 Task: Add a field from the Popular template Effort Level a blank project AgileInsight
Action: Mouse moved to (46, 290)
Screenshot: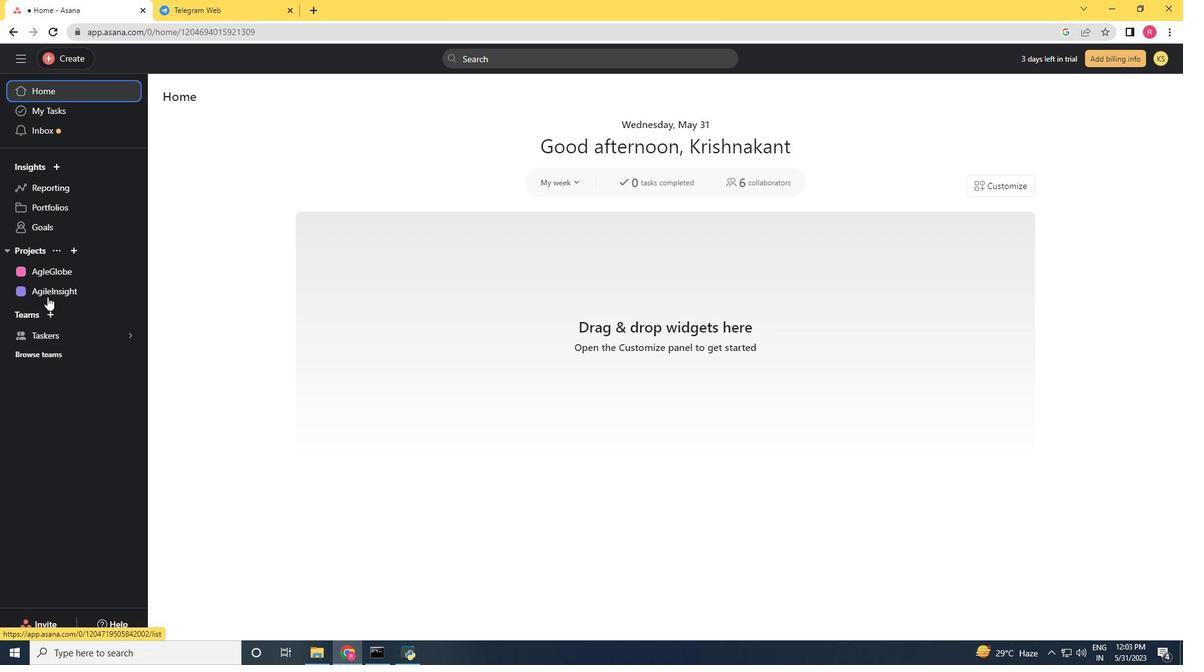 
Action: Mouse pressed left at (46, 290)
Screenshot: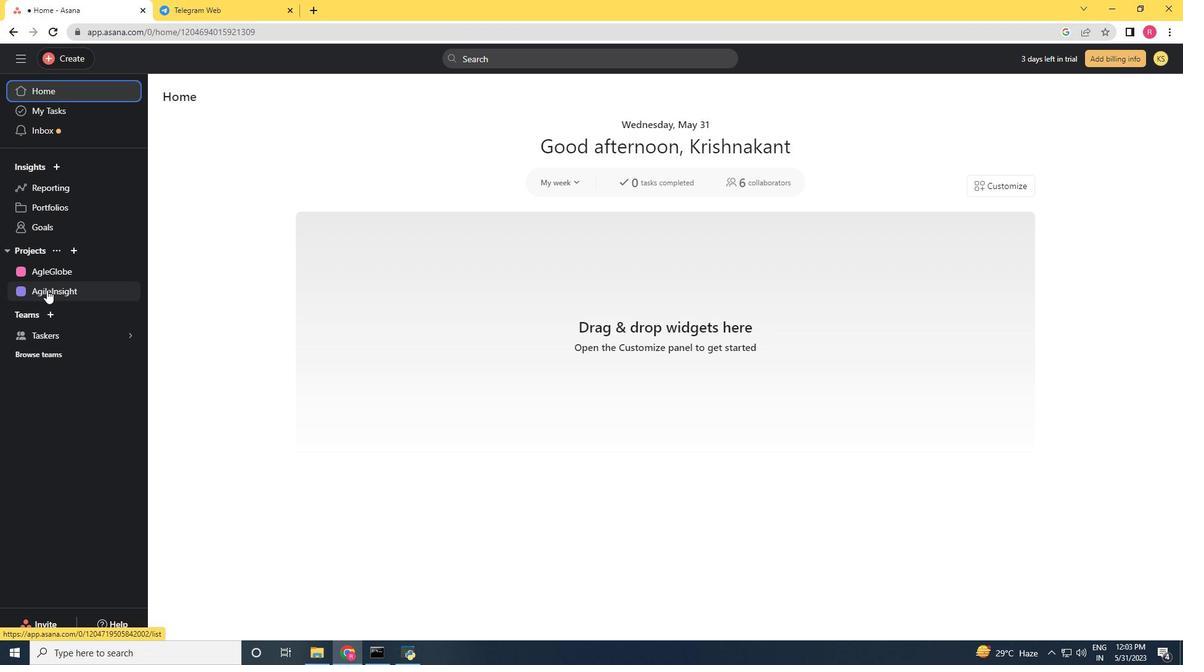 
Action: Mouse moved to (1137, 106)
Screenshot: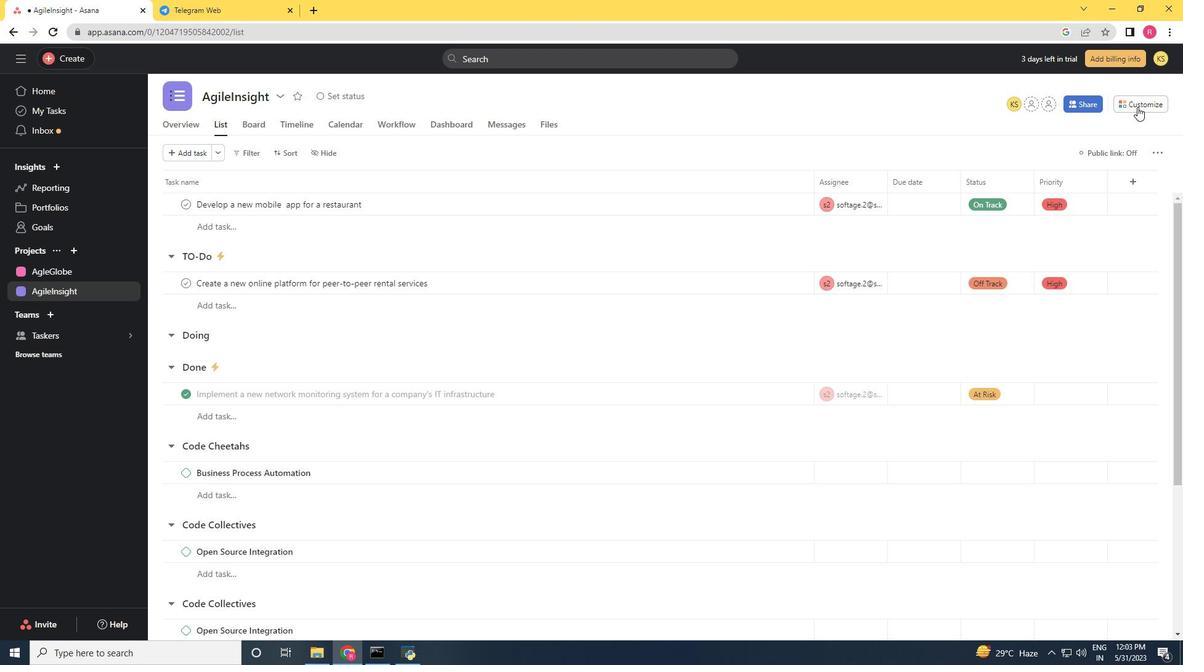 
Action: Mouse pressed left at (1137, 106)
Screenshot: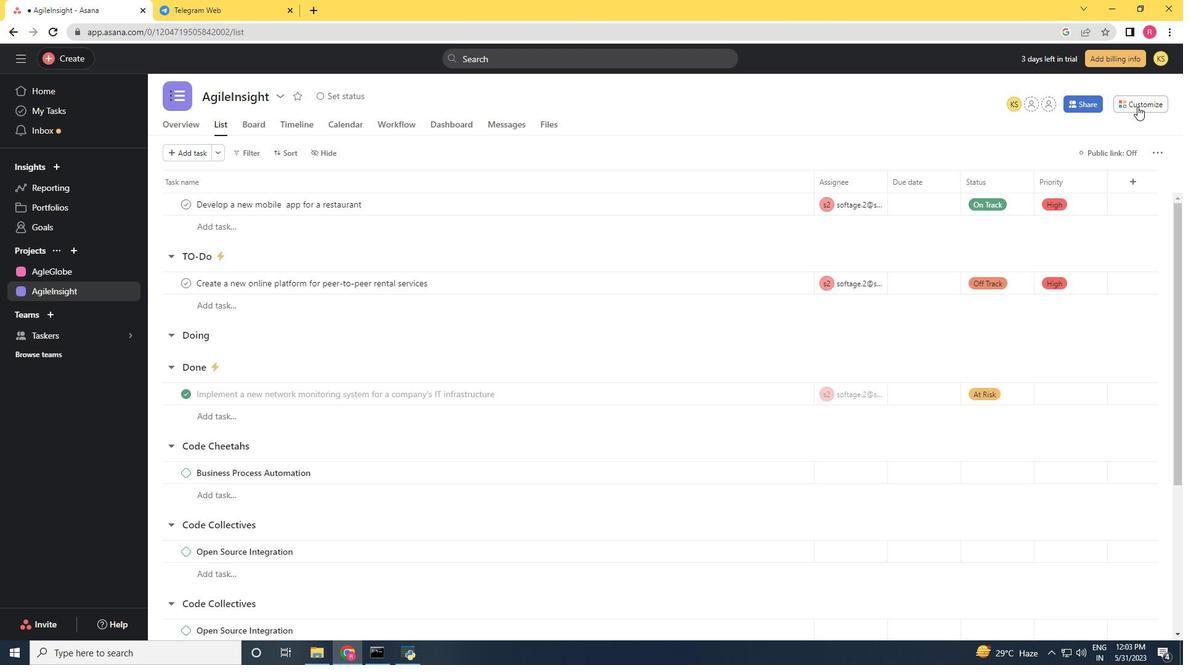 
Action: Mouse moved to (1020, 253)
Screenshot: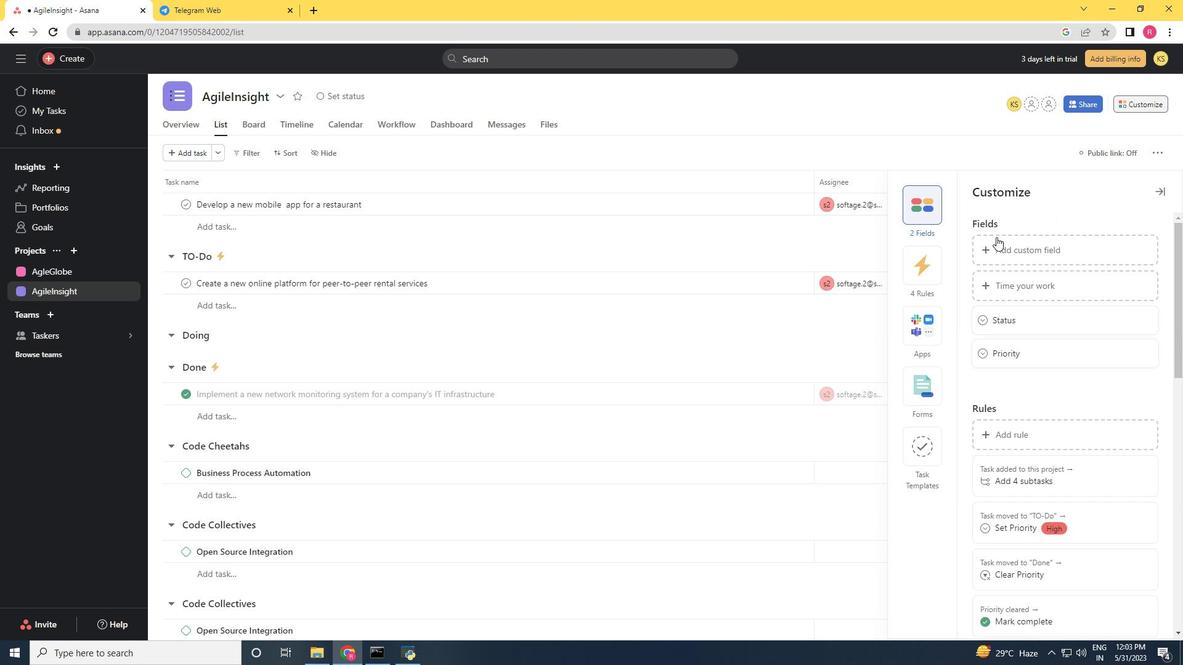 
Action: Mouse pressed left at (1020, 253)
Screenshot: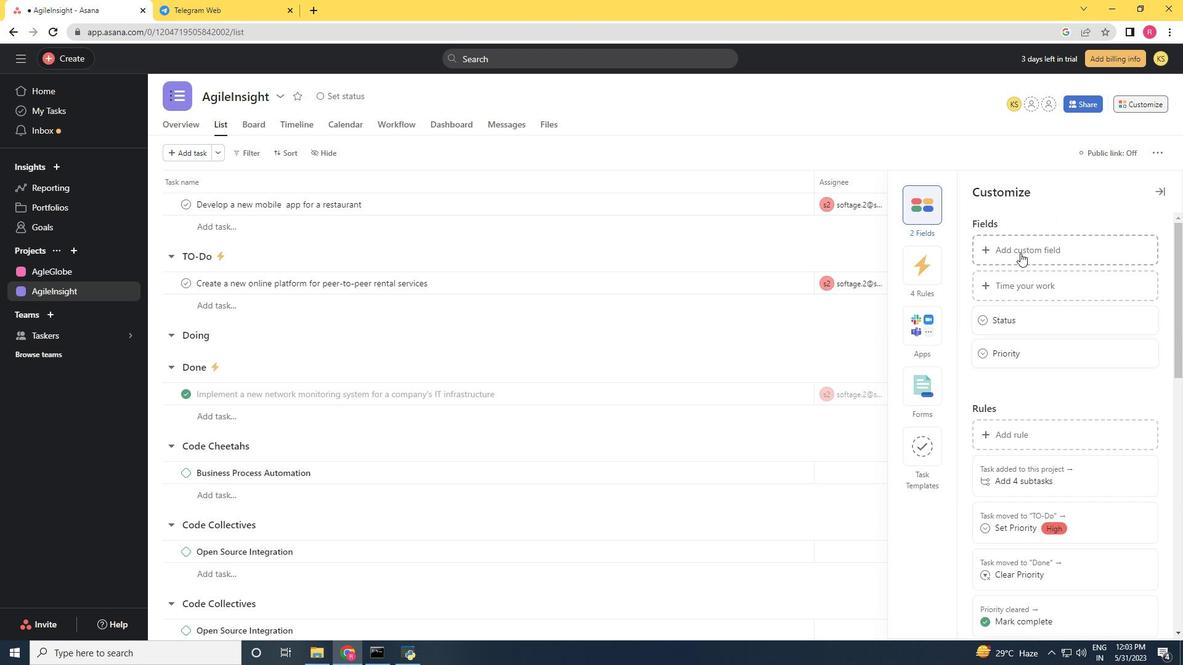
Action: Mouse moved to (908, 233)
Screenshot: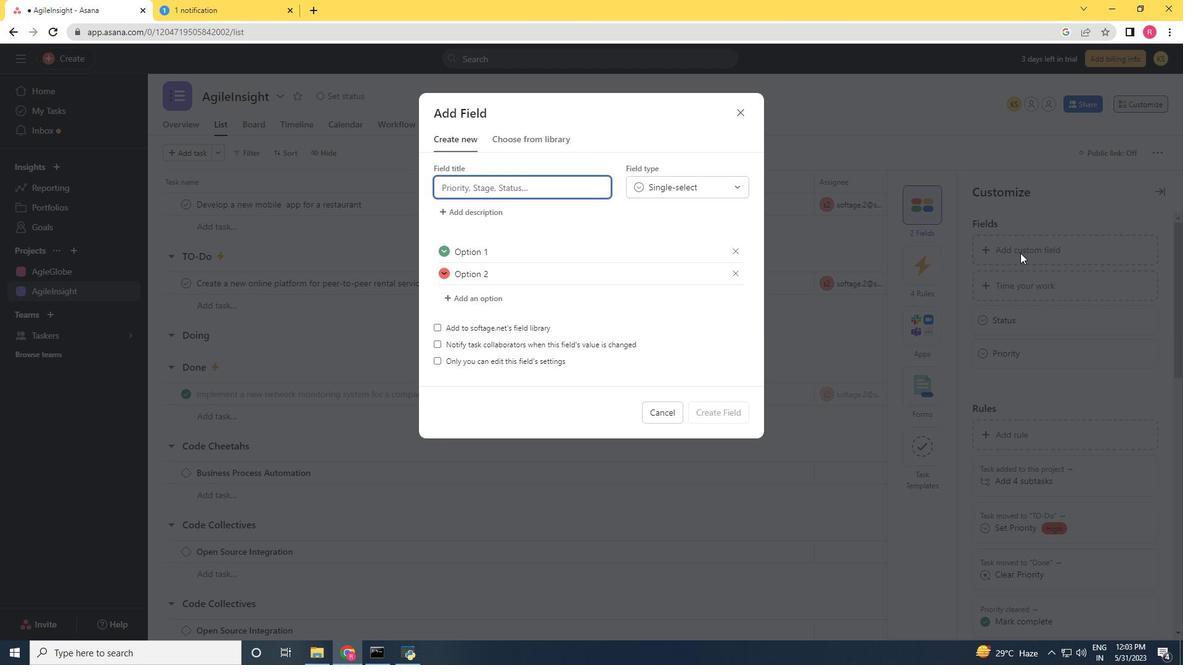
Action: Key pressed <Key.shift><Key.shift><Key.shift><Key.shift><Key.shift><Key.shift><Key.shift>E
Screenshot: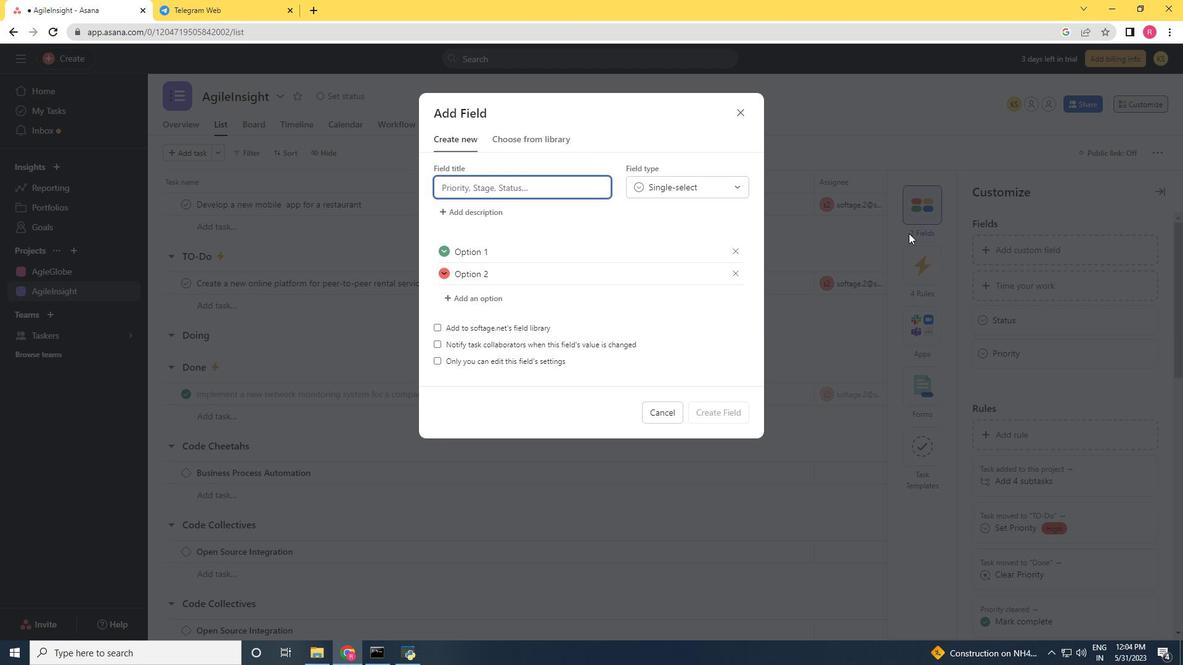 
Action: Mouse moved to (908, 232)
Screenshot: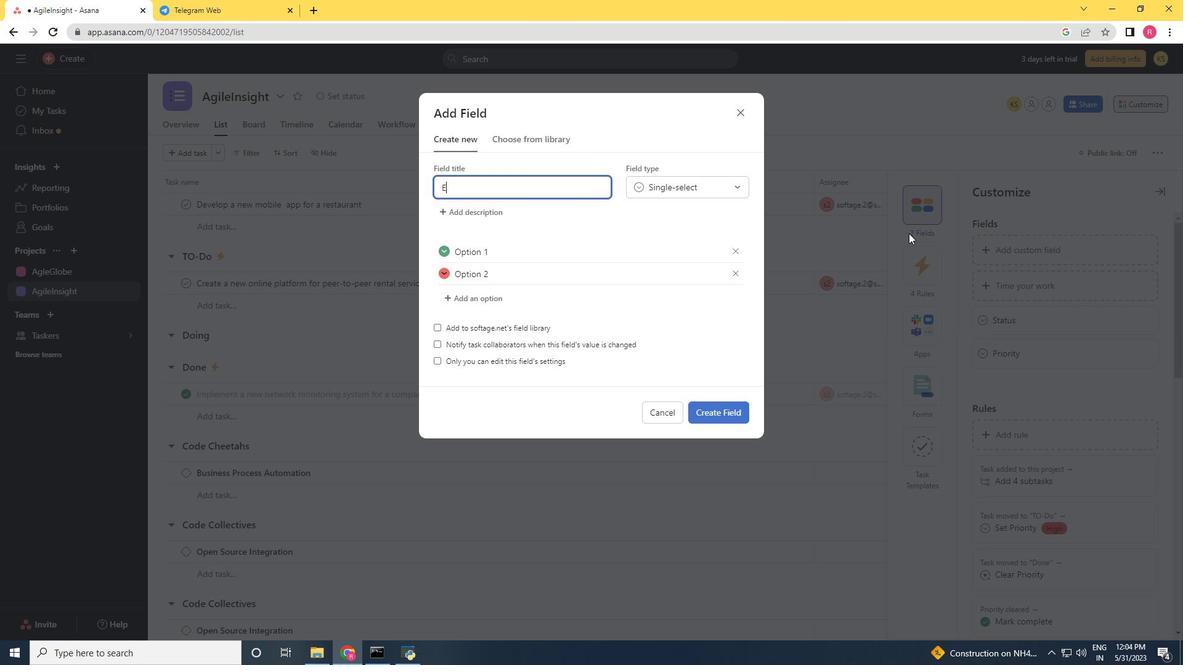 
Action: Key pressed ffort<Key.space><Key.shift_r>Level
Screenshot: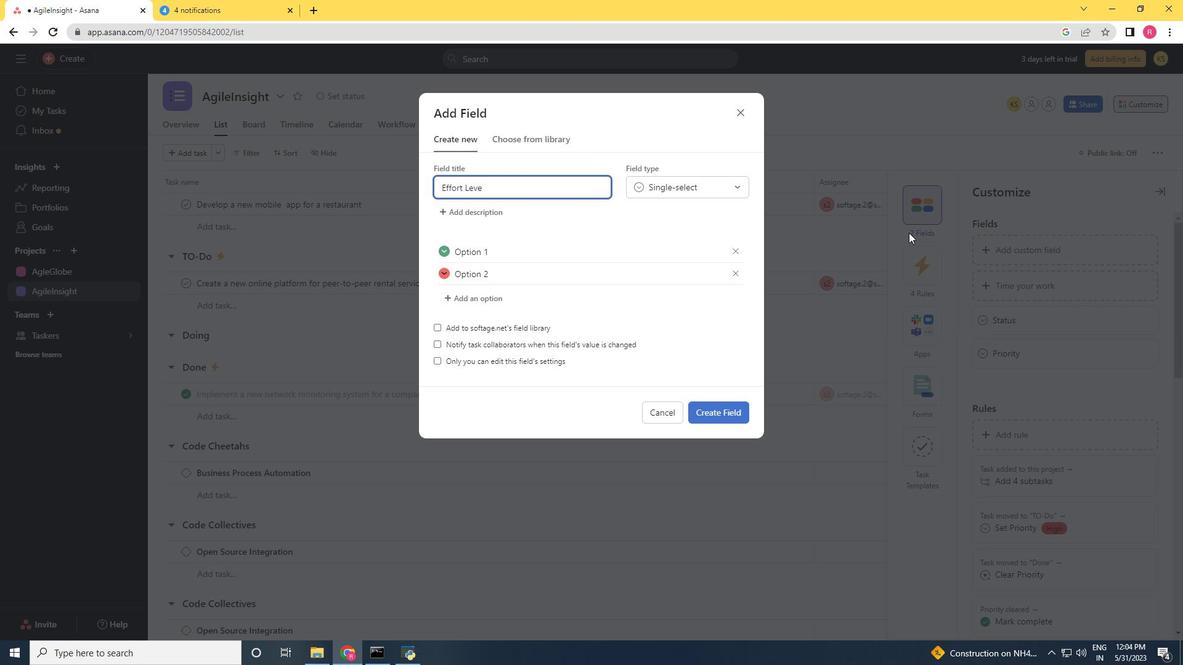
Action: Mouse moved to (730, 412)
Screenshot: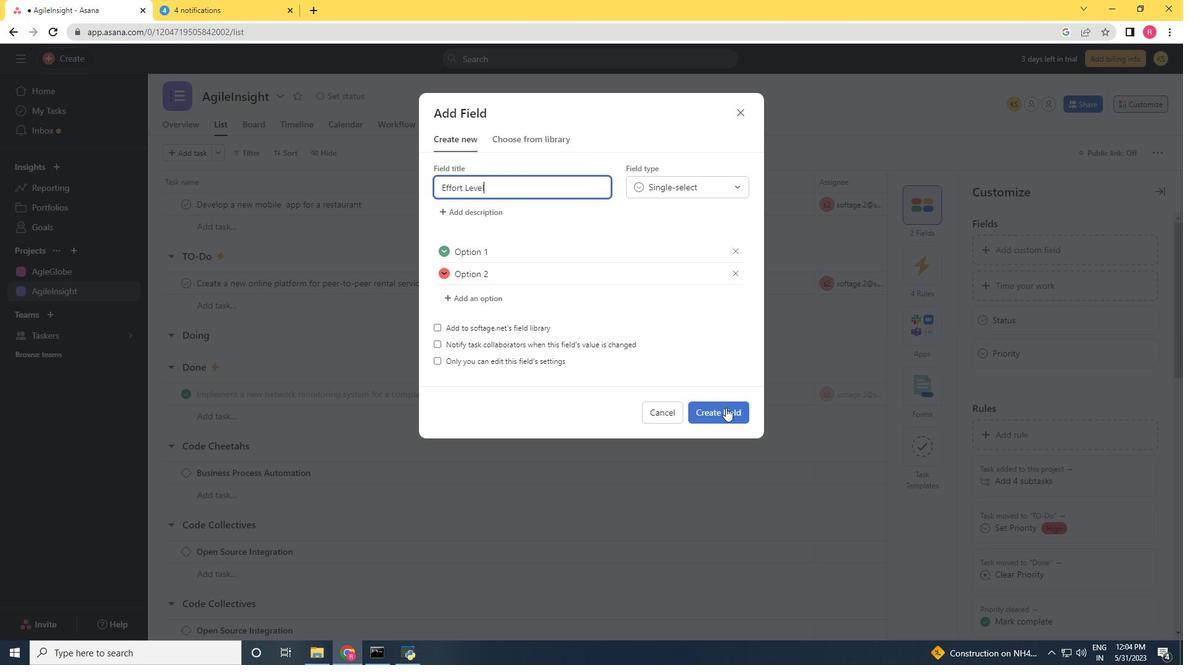 
Action: Mouse pressed left at (730, 412)
Screenshot: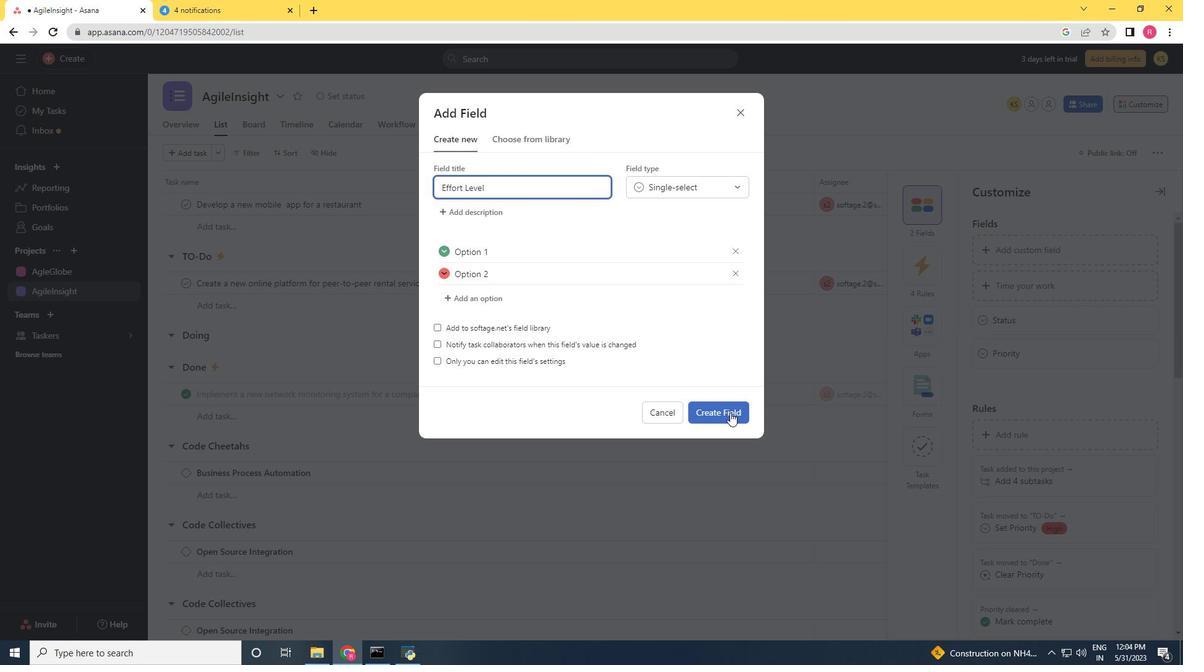 
